 Task: Add Now Woodland Walk Nature Blend Essential Oil to the cart.
Action: Mouse moved to (964, 339)
Screenshot: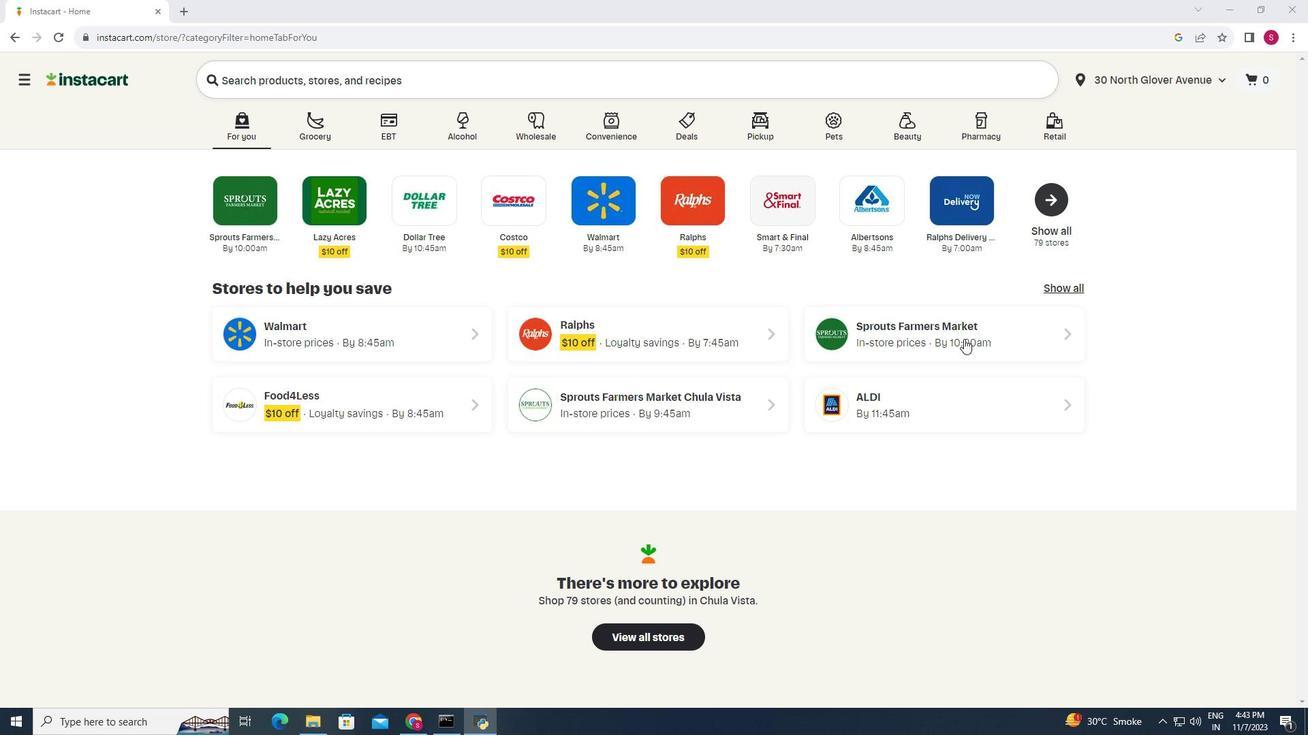 
Action: Mouse pressed left at (964, 339)
Screenshot: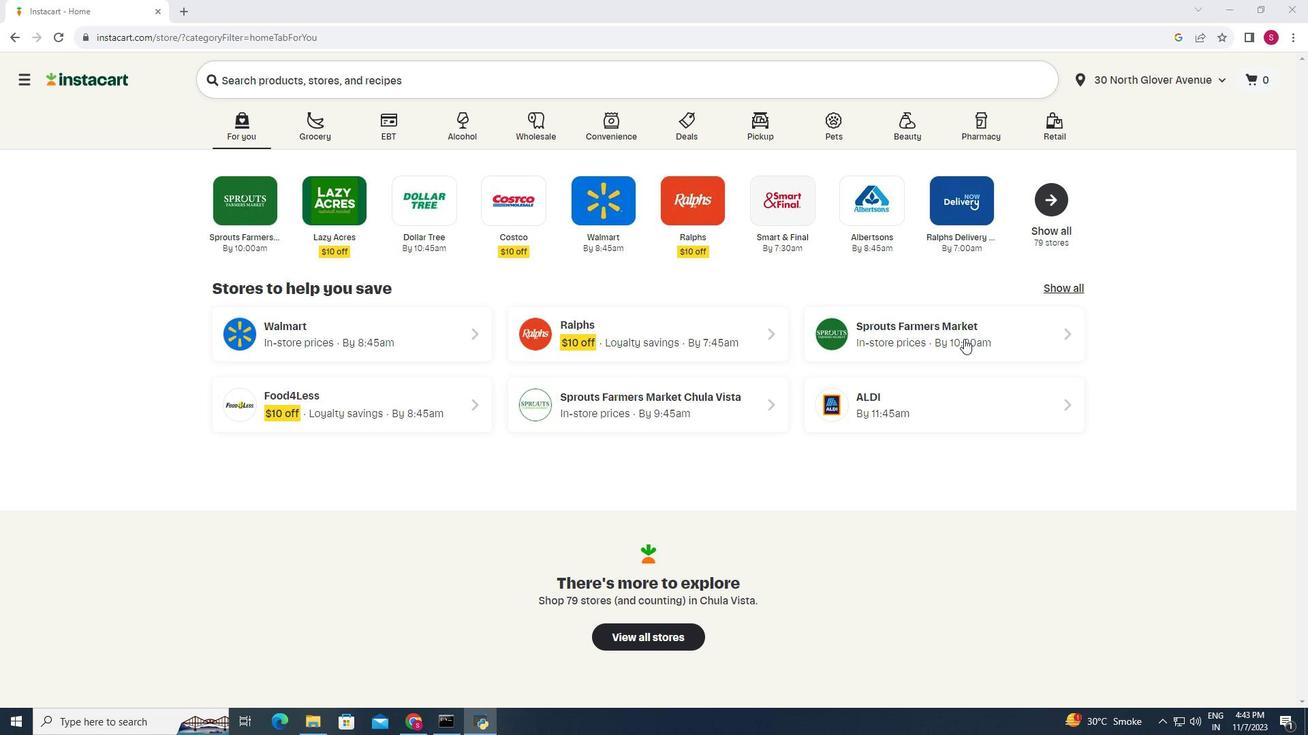 
Action: Mouse moved to (122, 549)
Screenshot: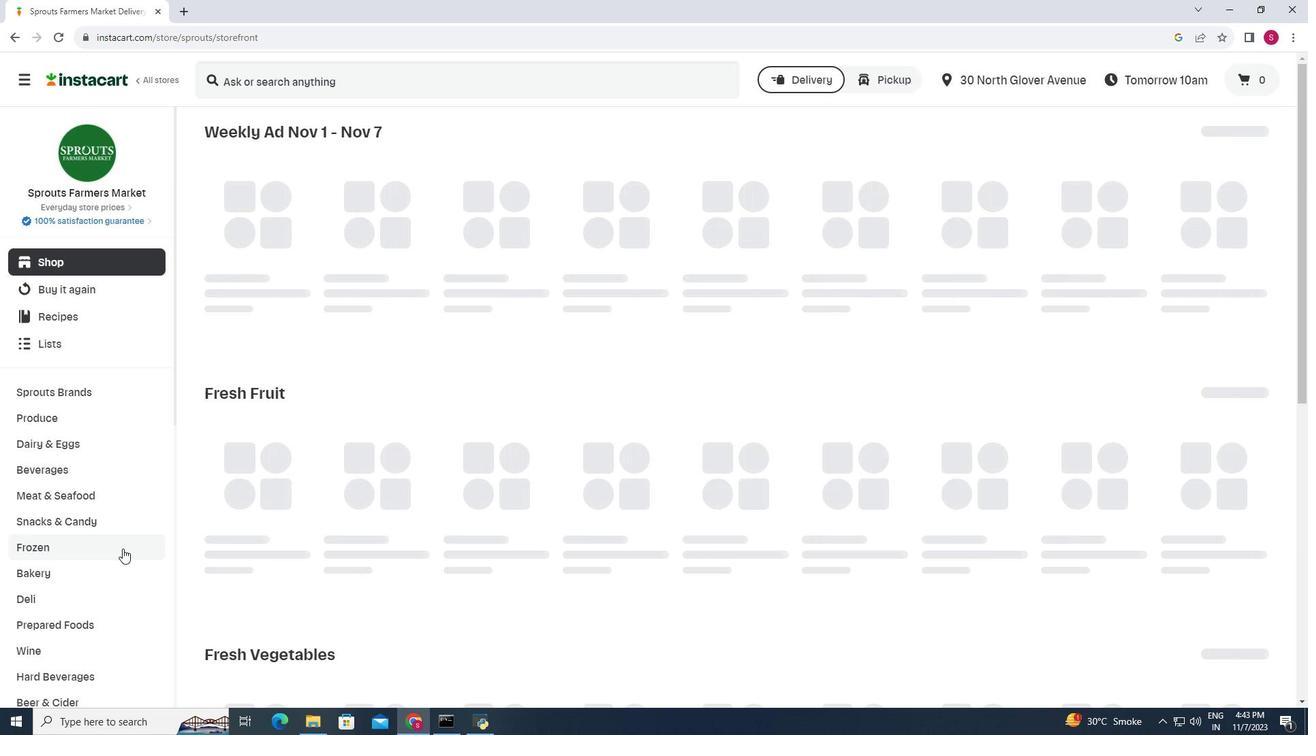 
Action: Mouse scrolled (122, 548) with delta (0, 0)
Screenshot: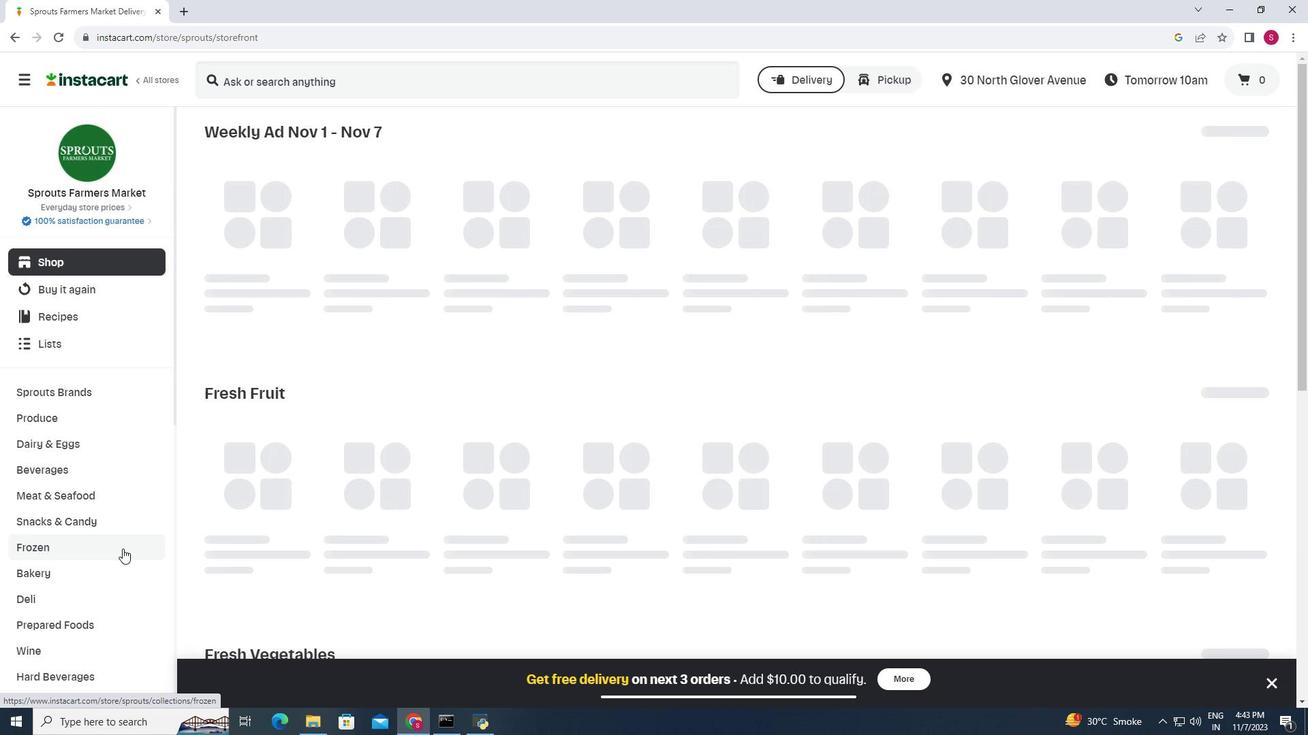 
Action: Mouse scrolled (122, 548) with delta (0, 0)
Screenshot: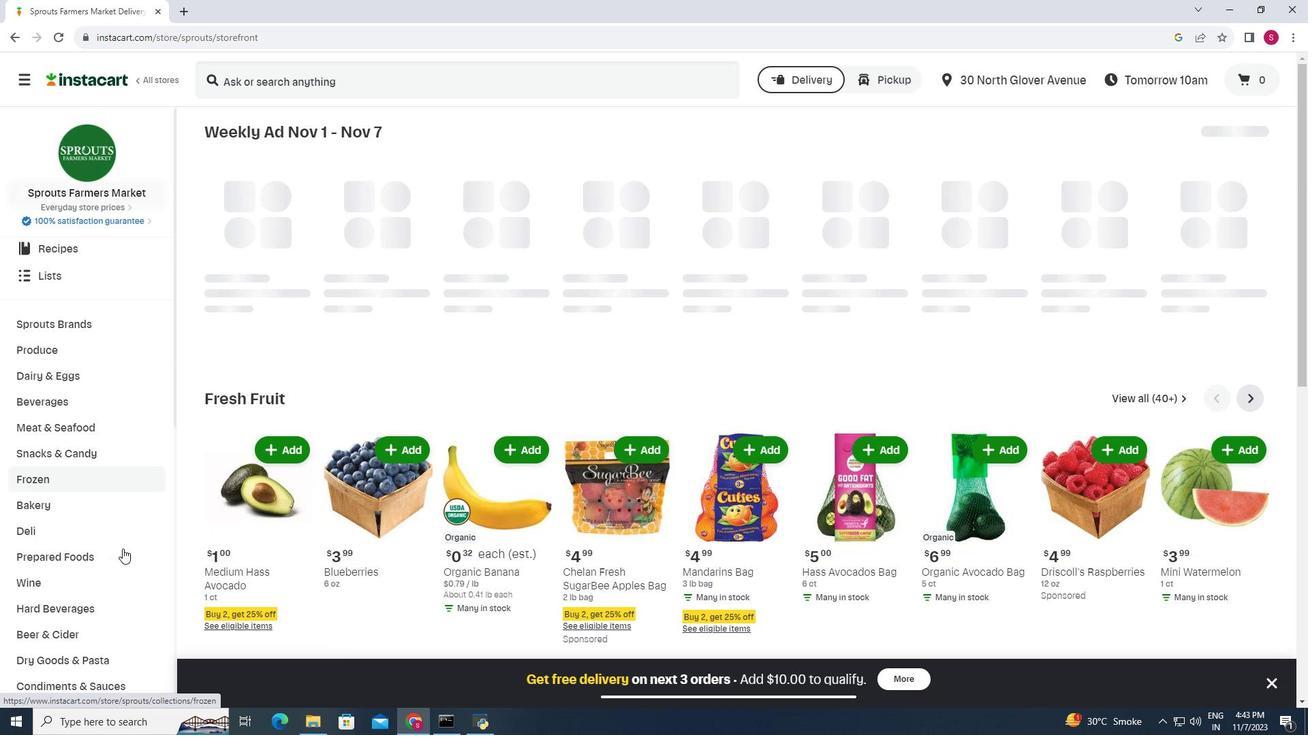 
Action: Mouse scrolled (122, 548) with delta (0, 0)
Screenshot: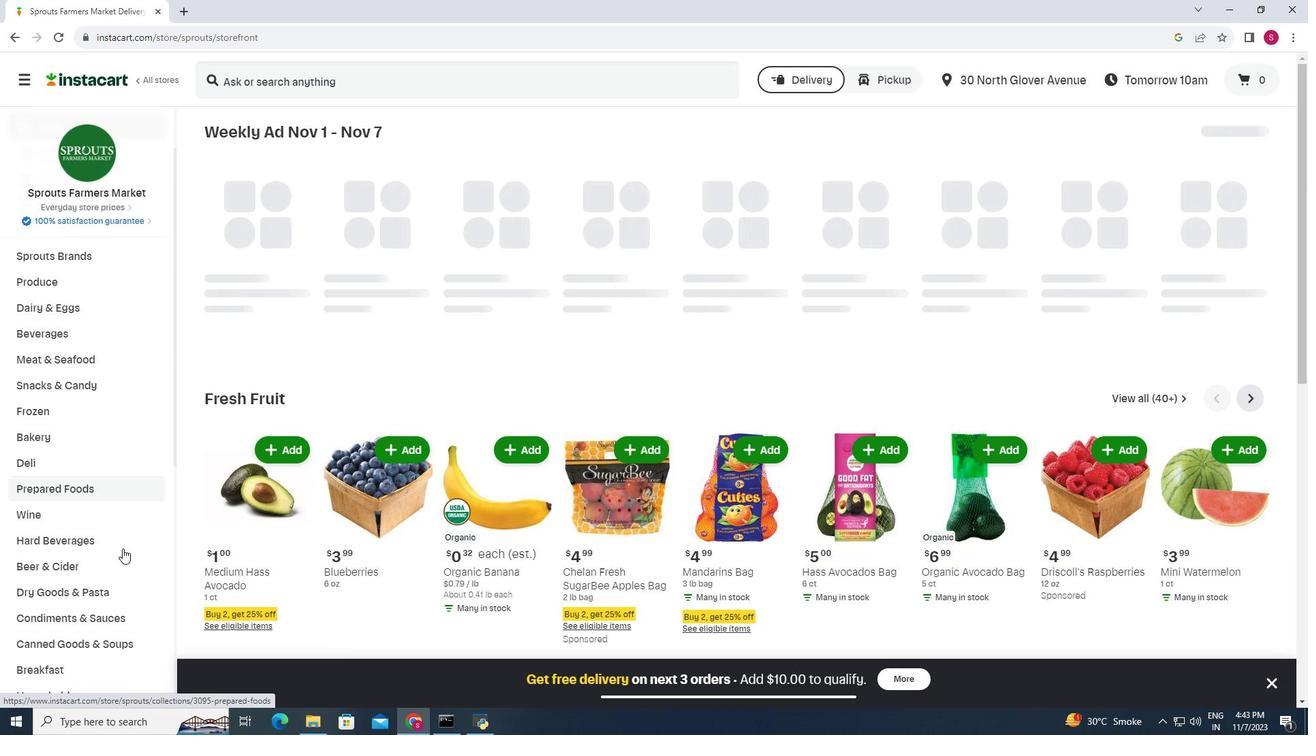 
Action: Mouse scrolled (122, 548) with delta (0, 0)
Screenshot: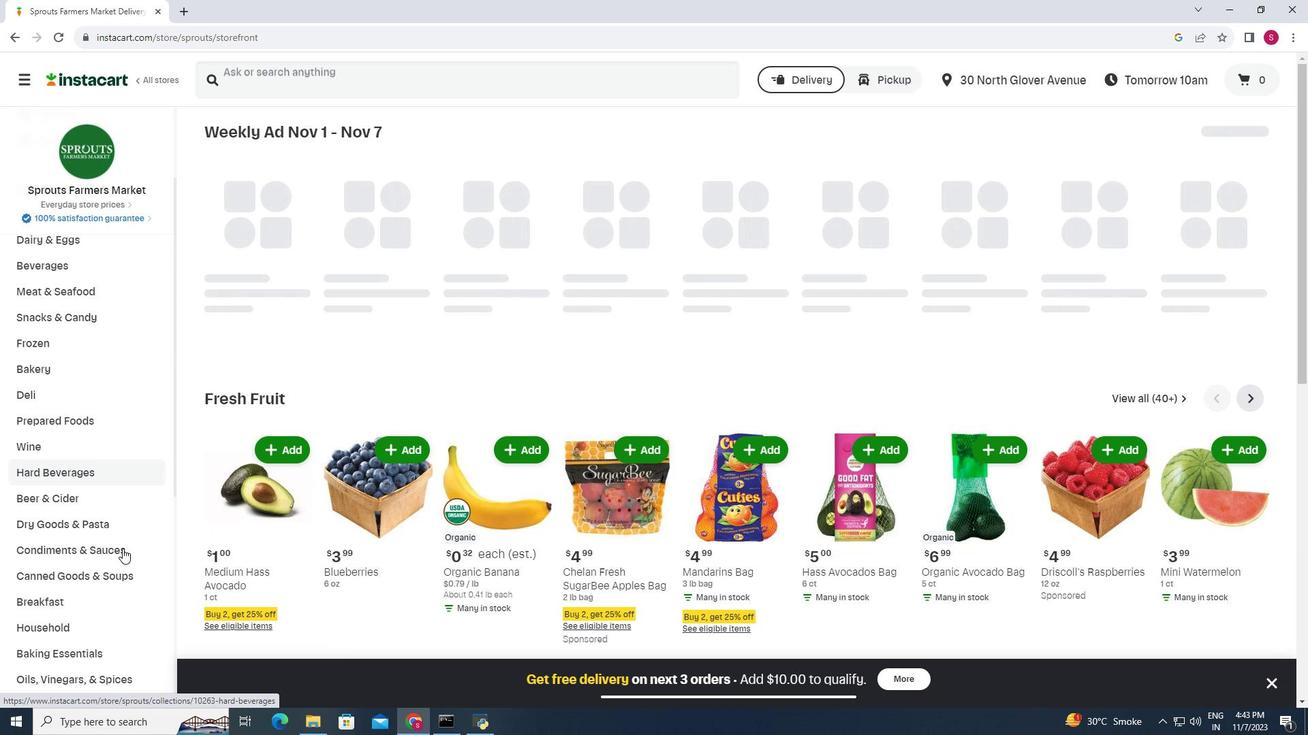 
Action: Mouse scrolled (122, 548) with delta (0, 0)
Screenshot: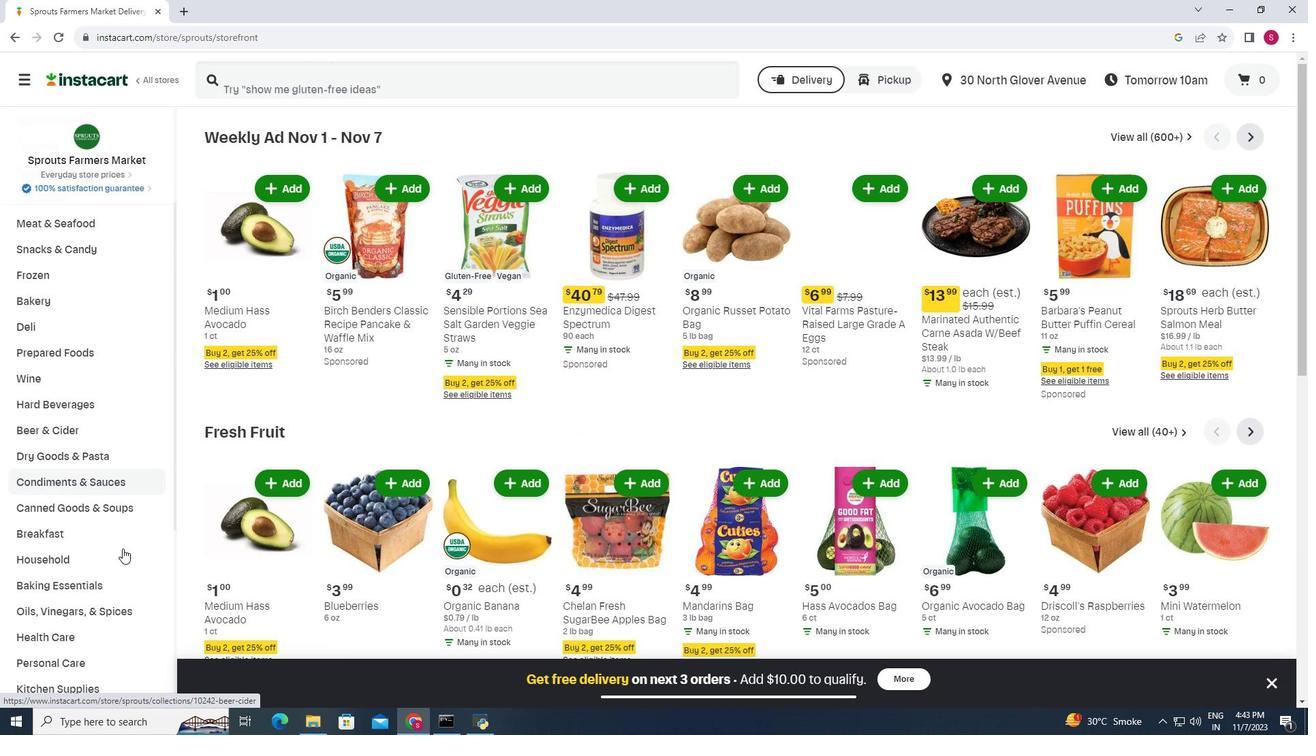 
Action: Mouse scrolled (122, 548) with delta (0, 0)
Screenshot: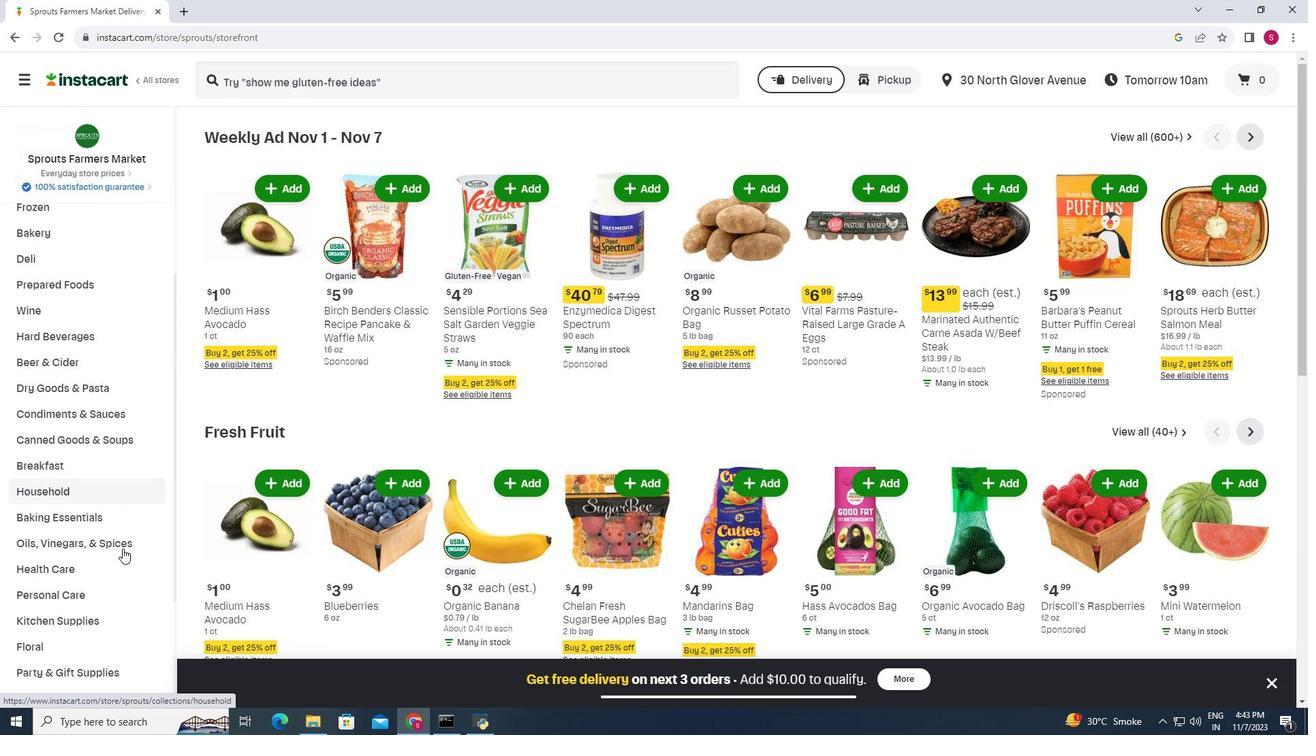 
Action: Mouse scrolled (122, 548) with delta (0, 0)
Screenshot: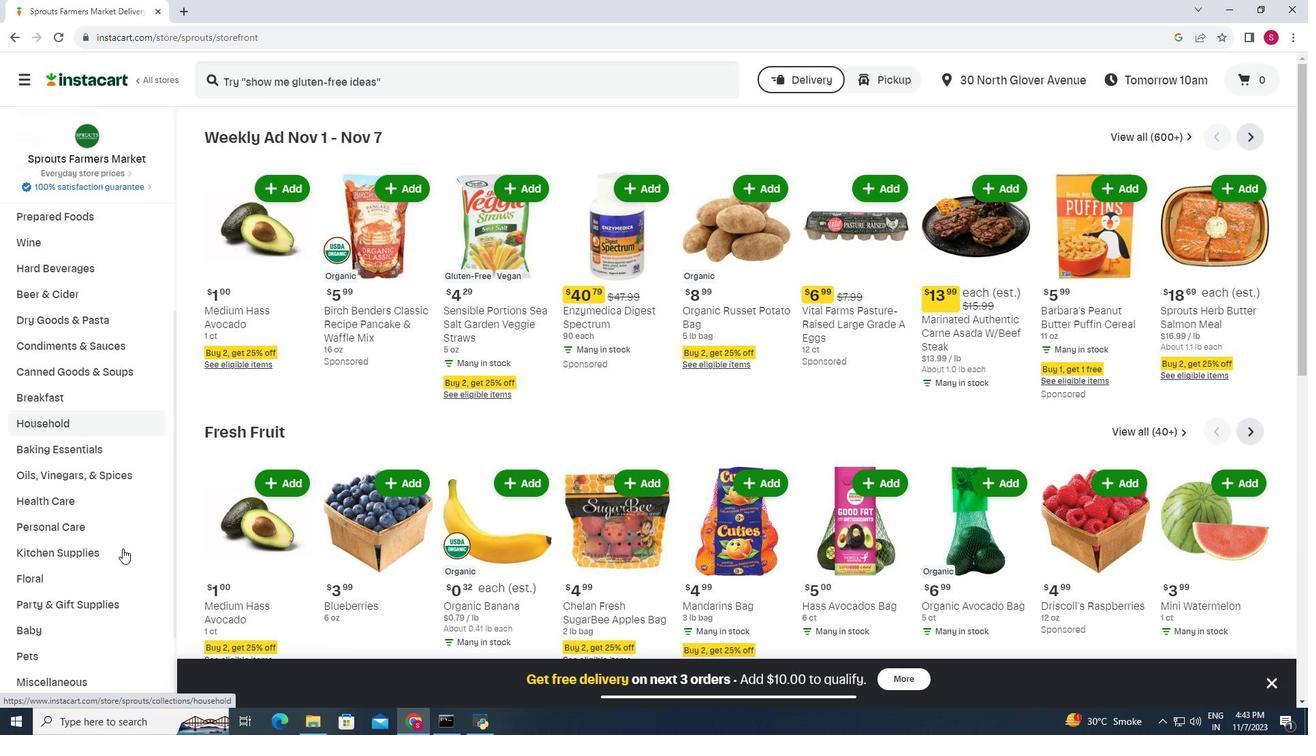 
Action: Mouse moved to (96, 348)
Screenshot: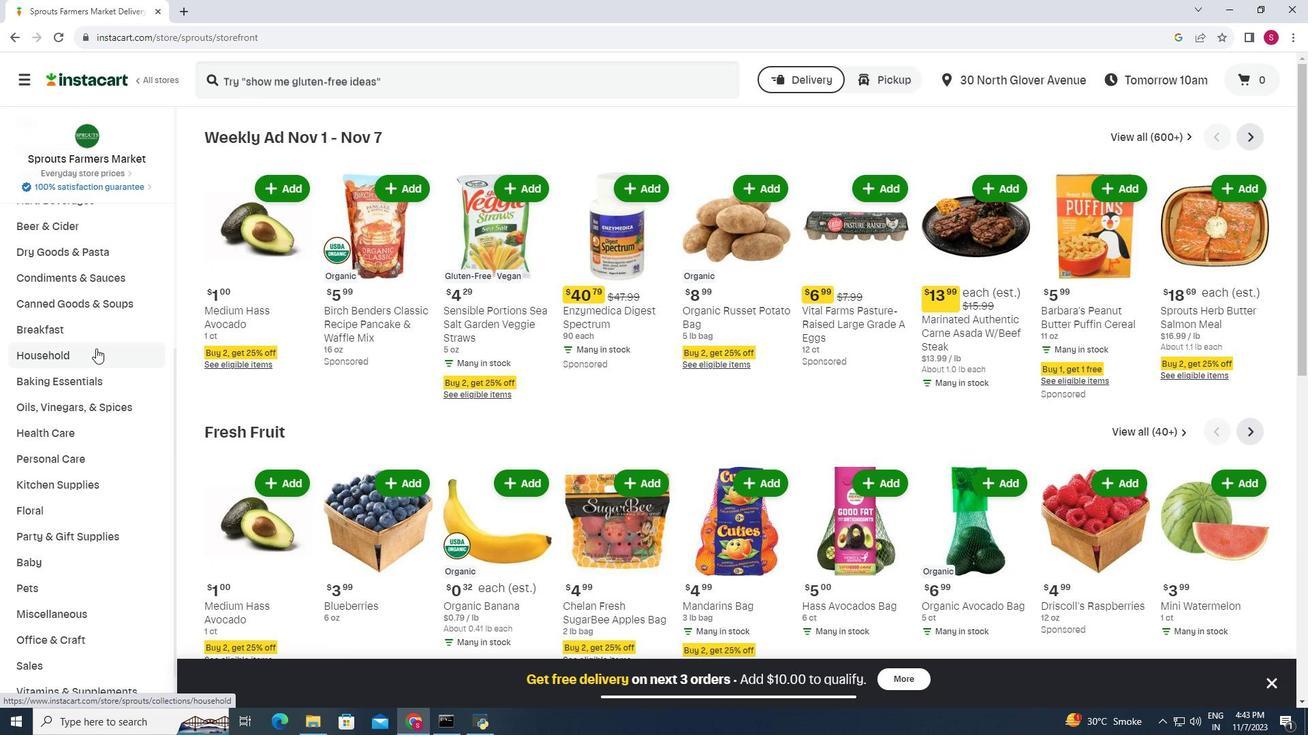 
Action: Mouse pressed left at (96, 348)
Screenshot: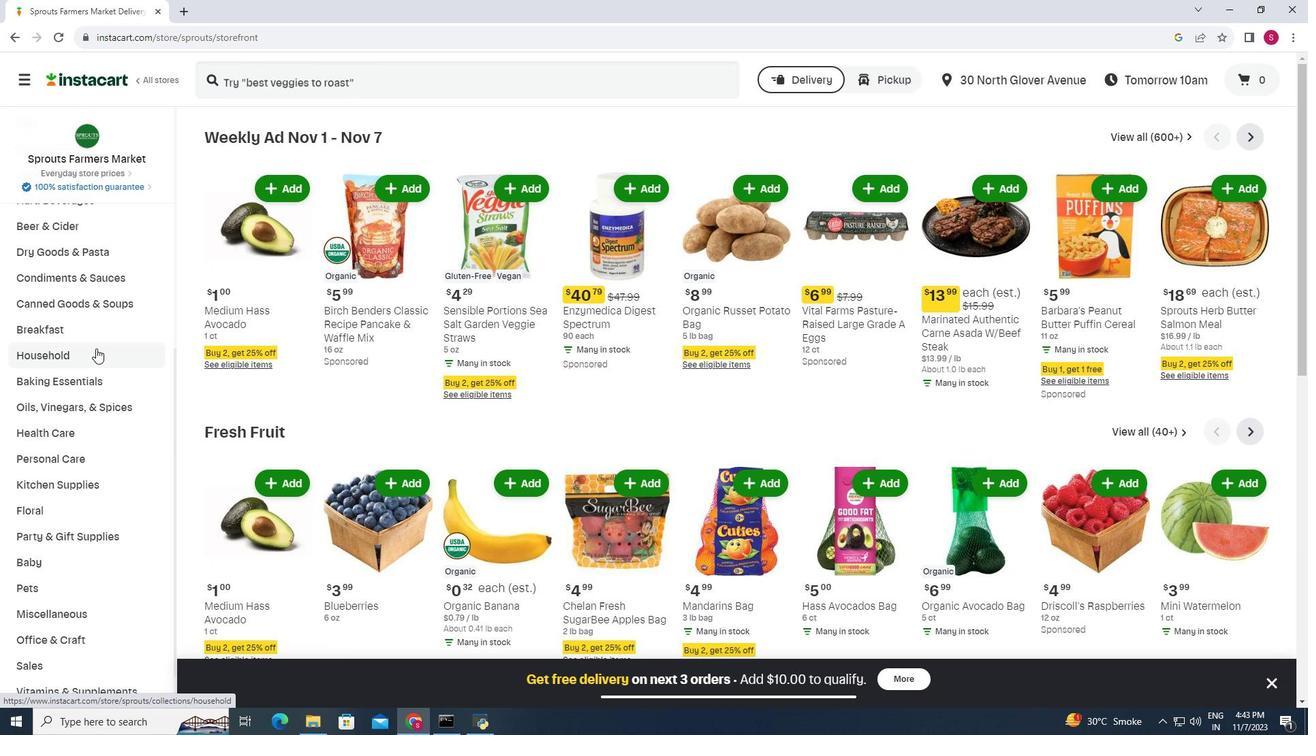 
Action: Mouse moved to (712, 171)
Screenshot: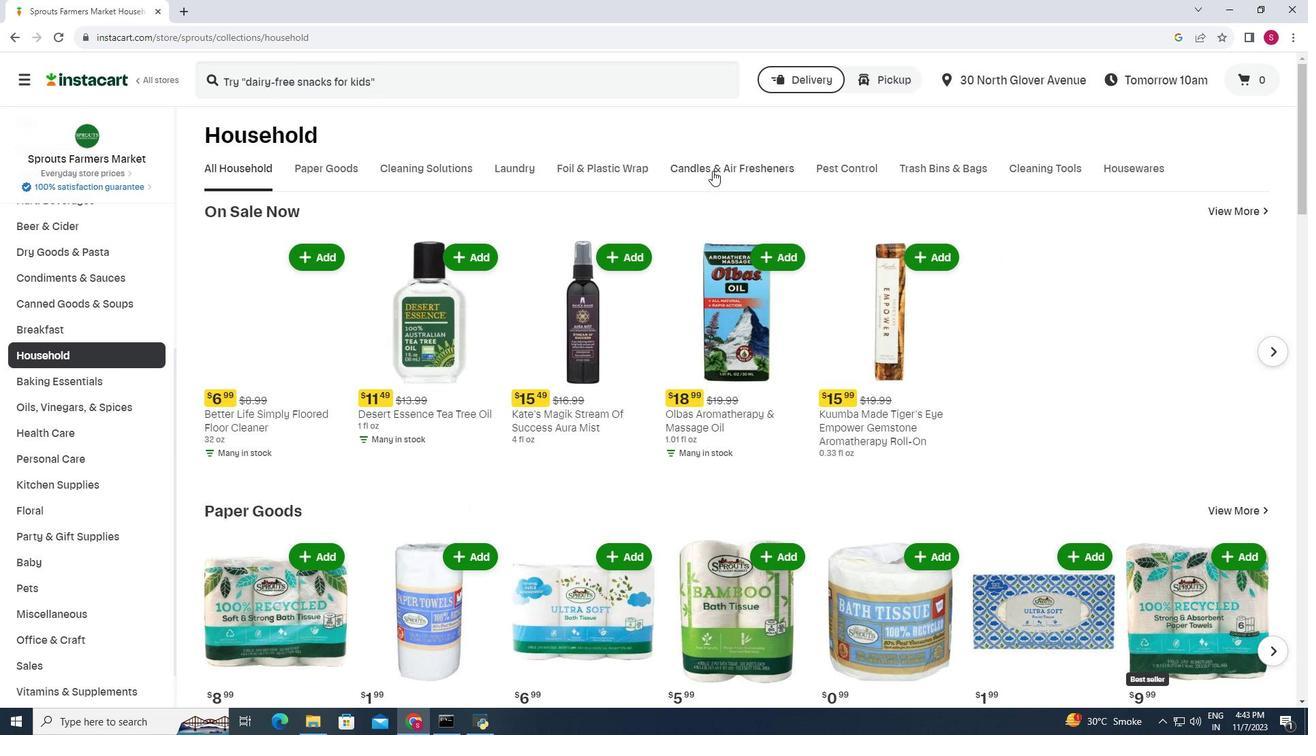 
Action: Mouse pressed left at (712, 171)
Screenshot: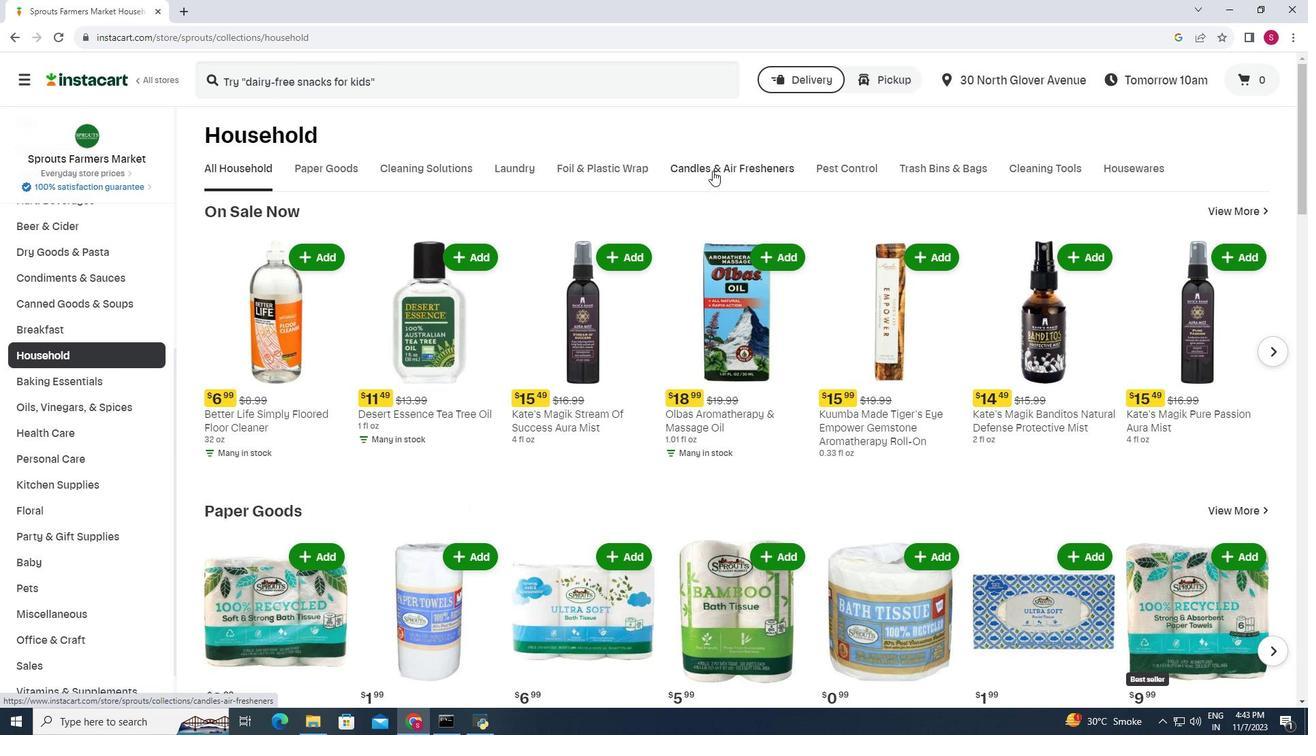 
Action: Mouse moved to (374, 97)
Screenshot: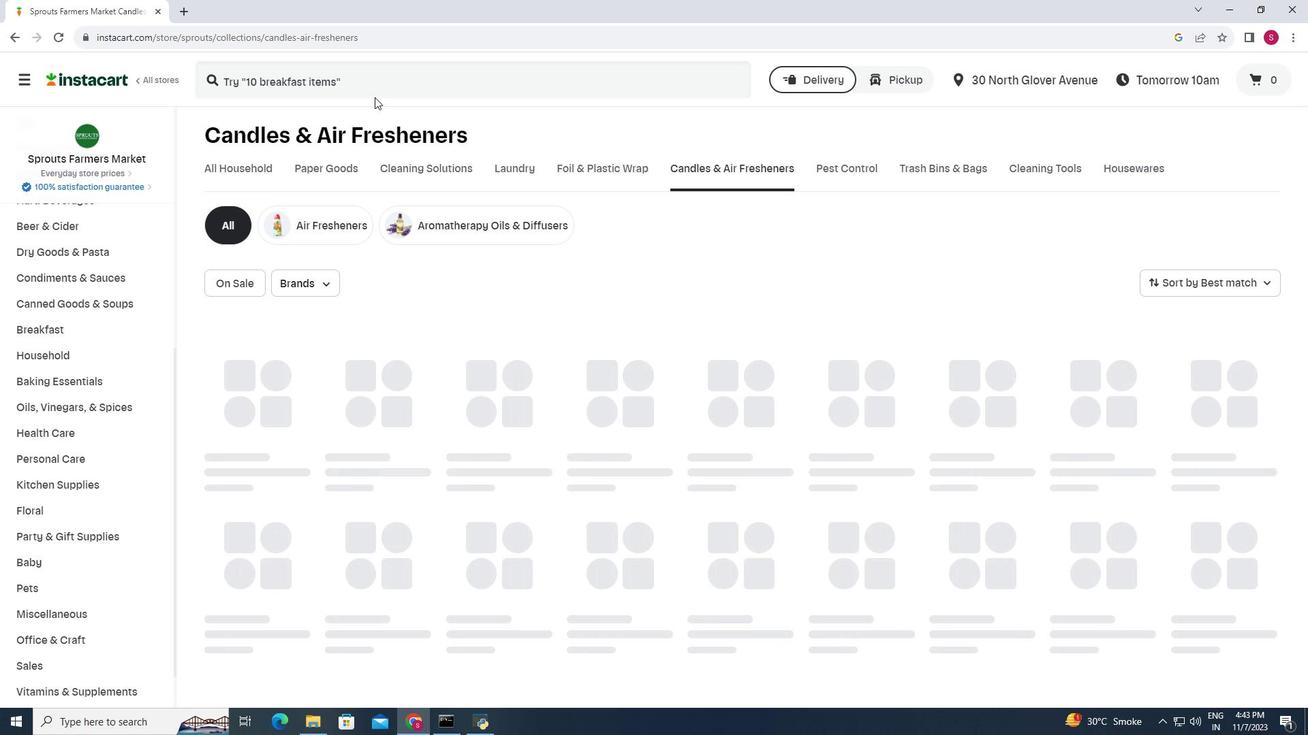
Action: Mouse pressed left at (374, 97)
Screenshot: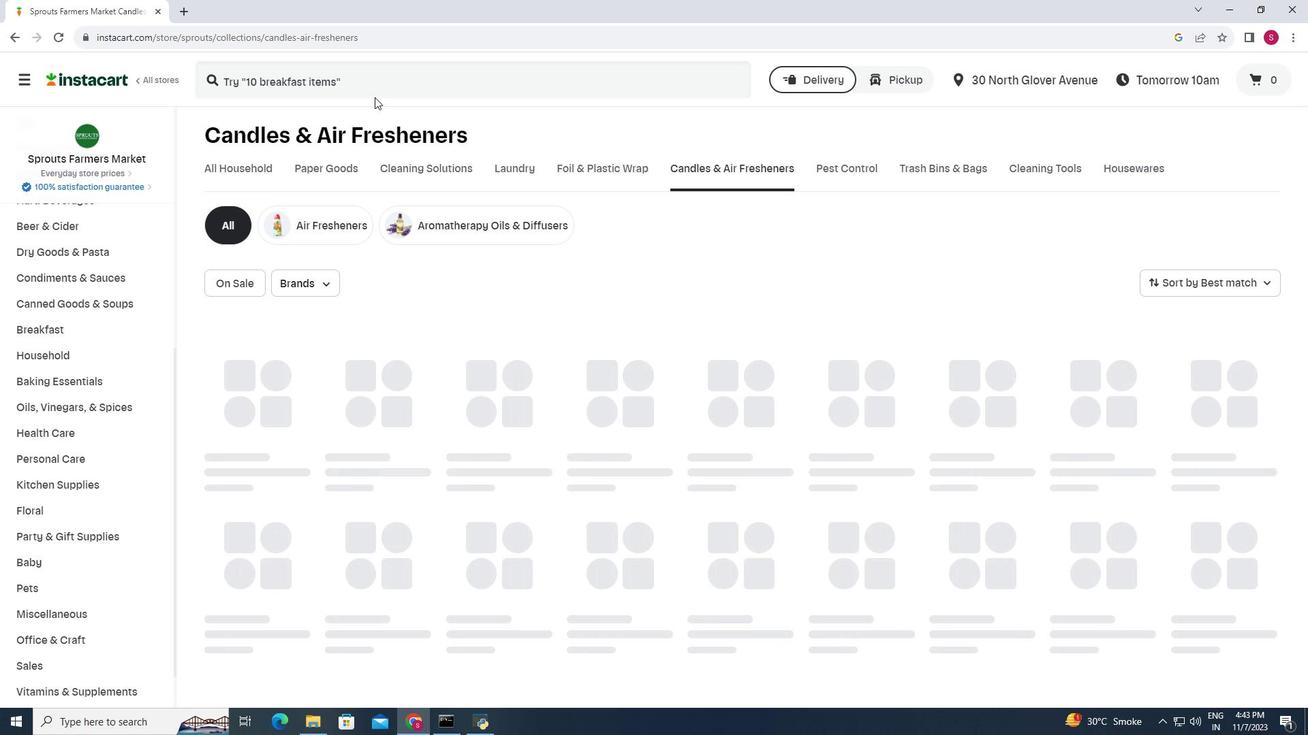 
Action: Mouse moved to (369, 81)
Screenshot: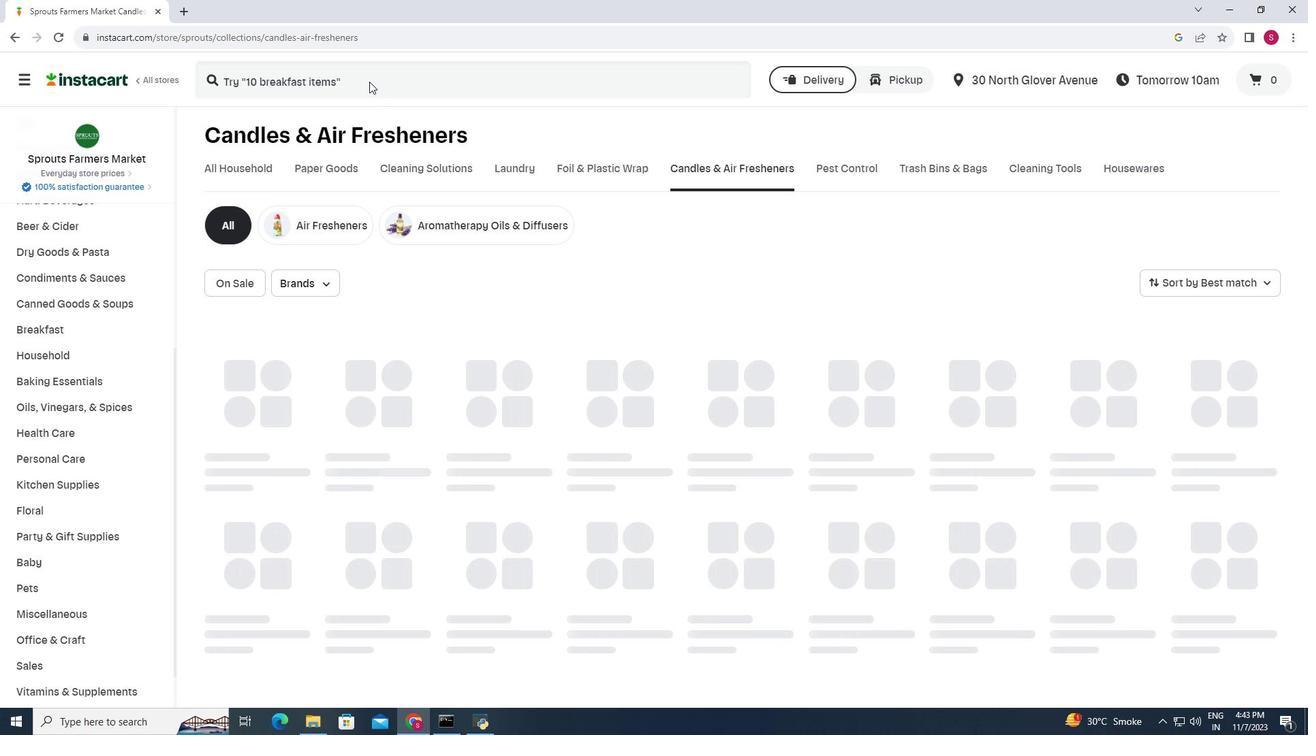 
Action: Mouse pressed left at (369, 81)
Screenshot: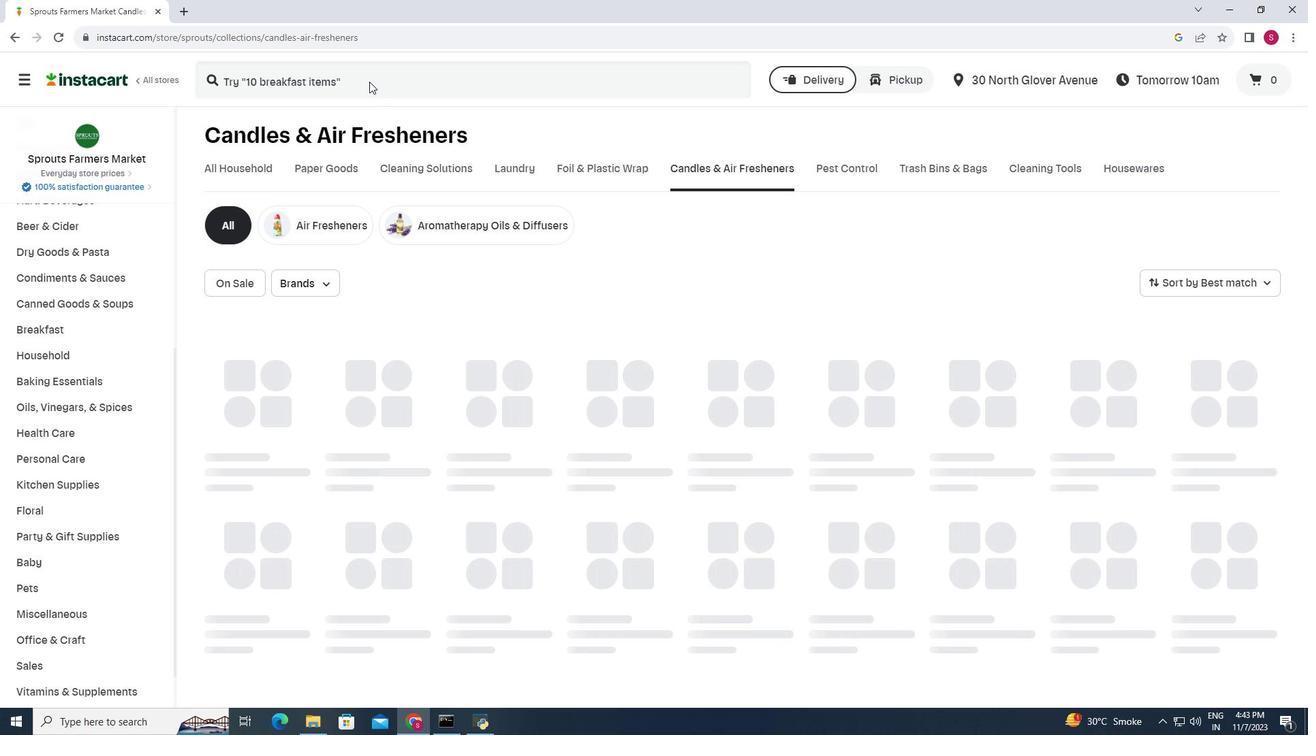
Action: Mouse moved to (277, 70)
Screenshot: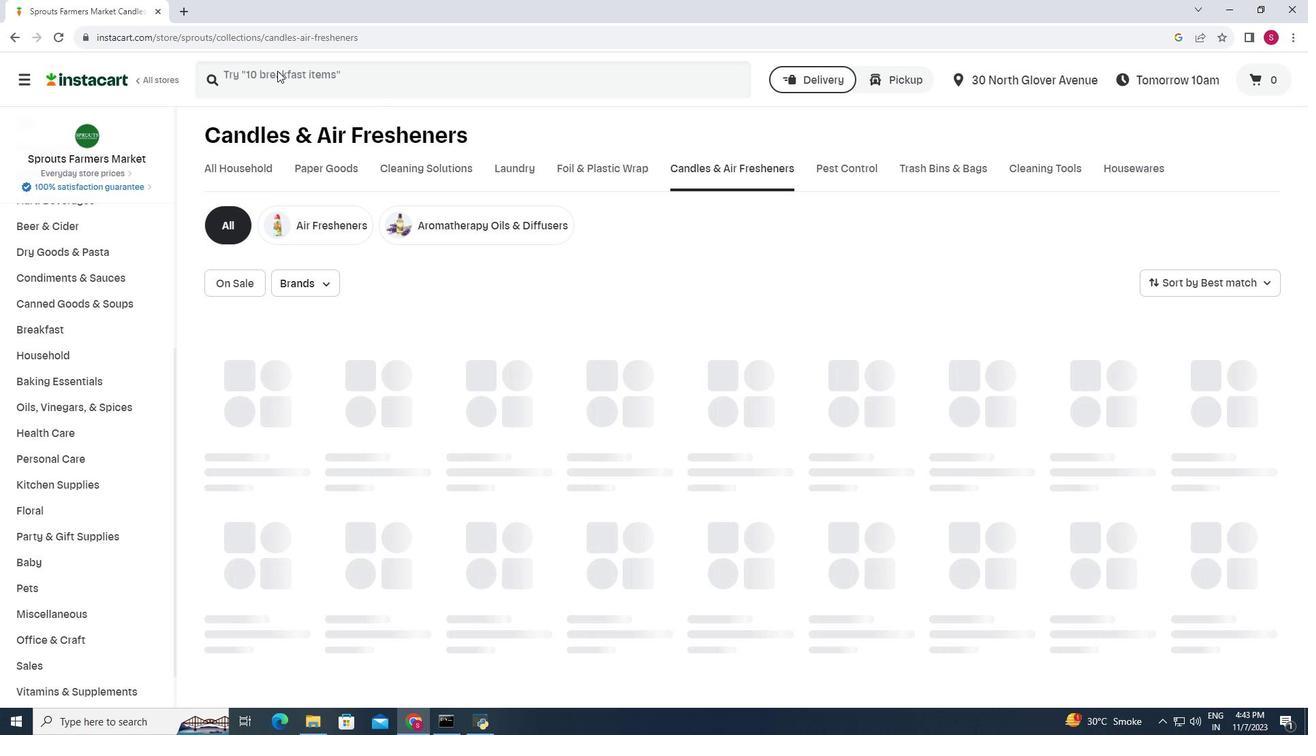 
Action: Mouse pressed left at (277, 70)
Screenshot: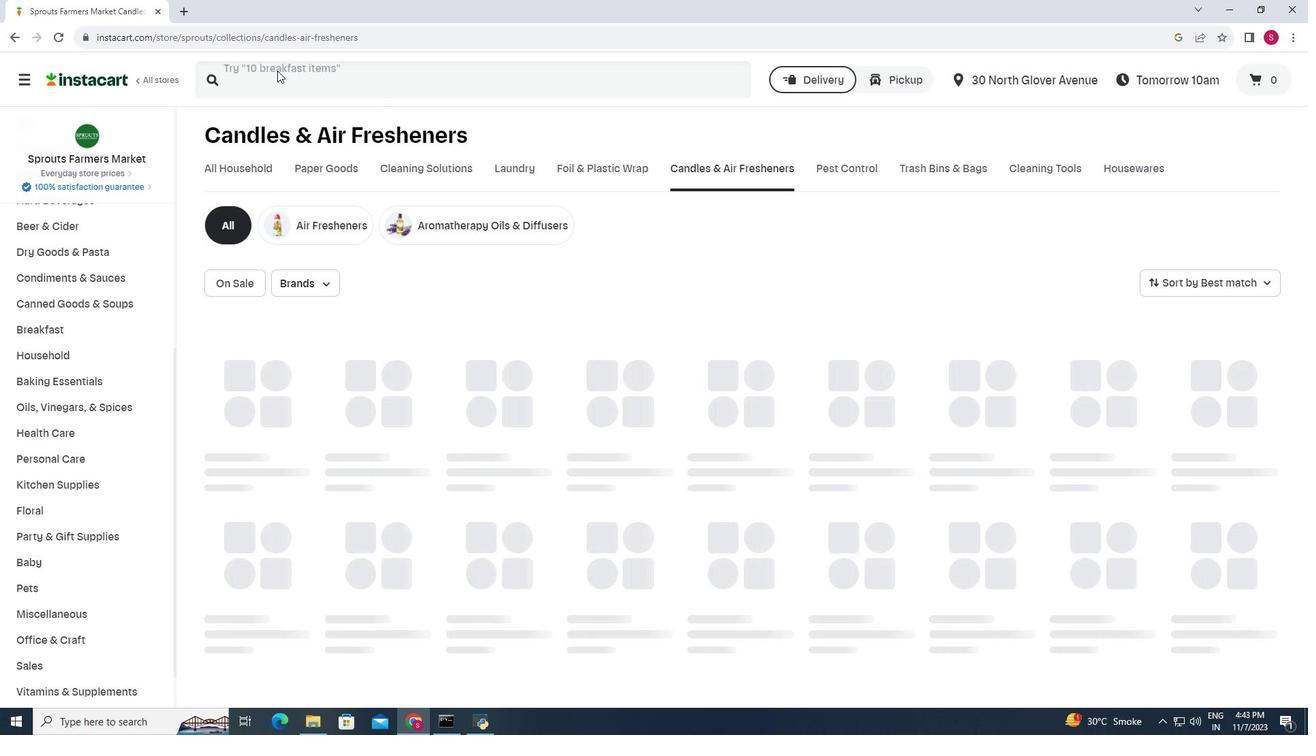 
Action: Mouse moved to (301, 75)
Screenshot: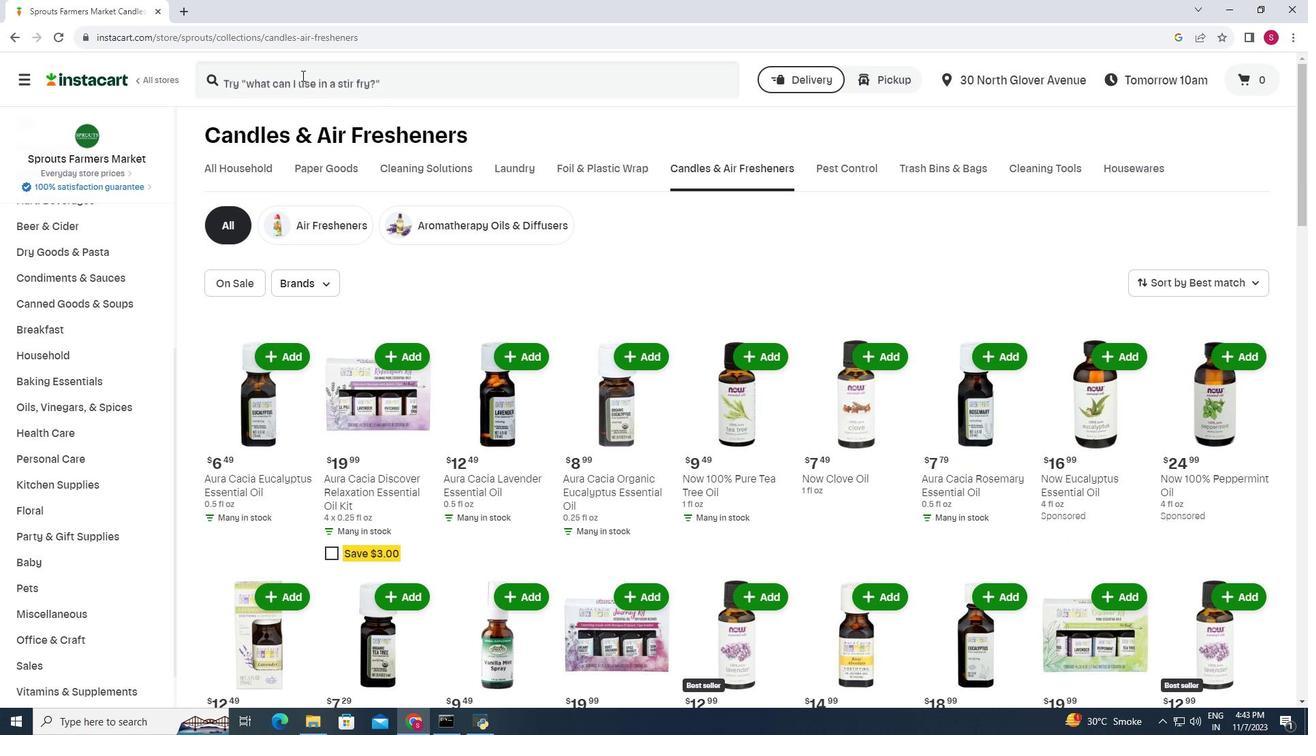 
Action: Mouse pressed left at (301, 75)
Screenshot: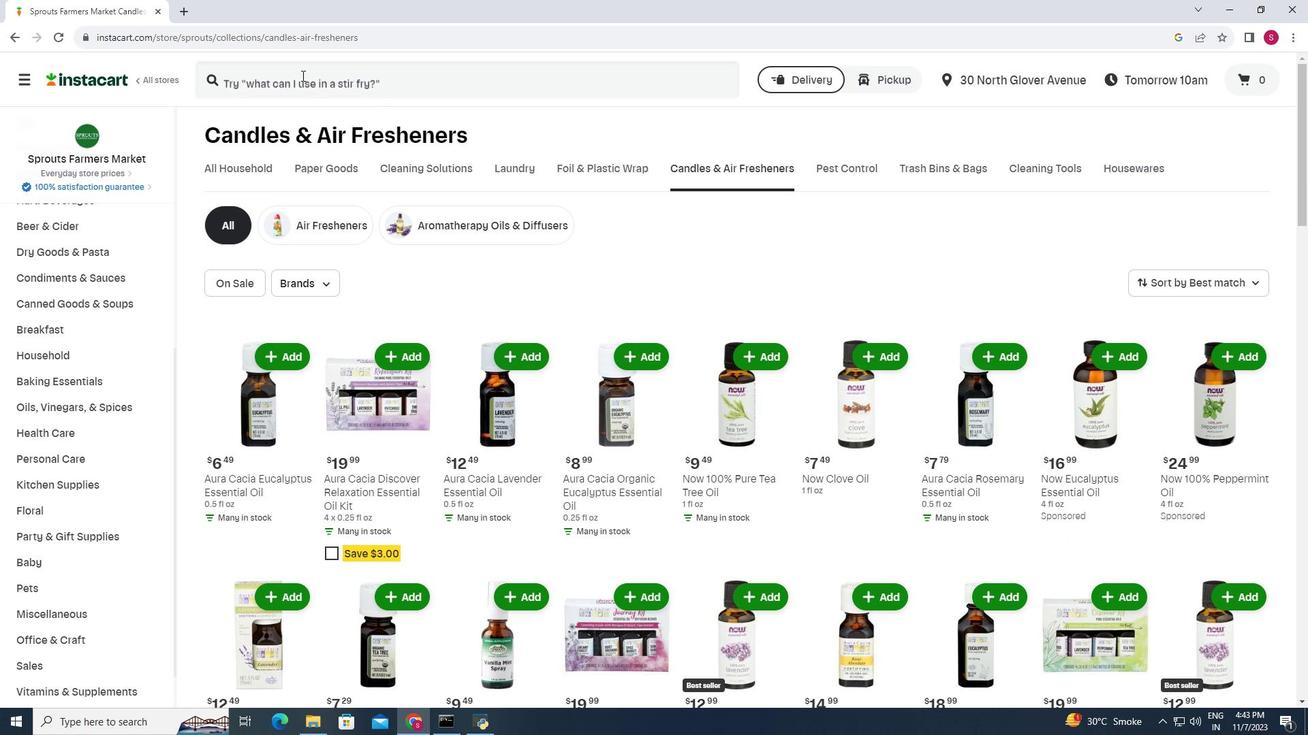 
Action: Mouse moved to (302, 75)
Screenshot: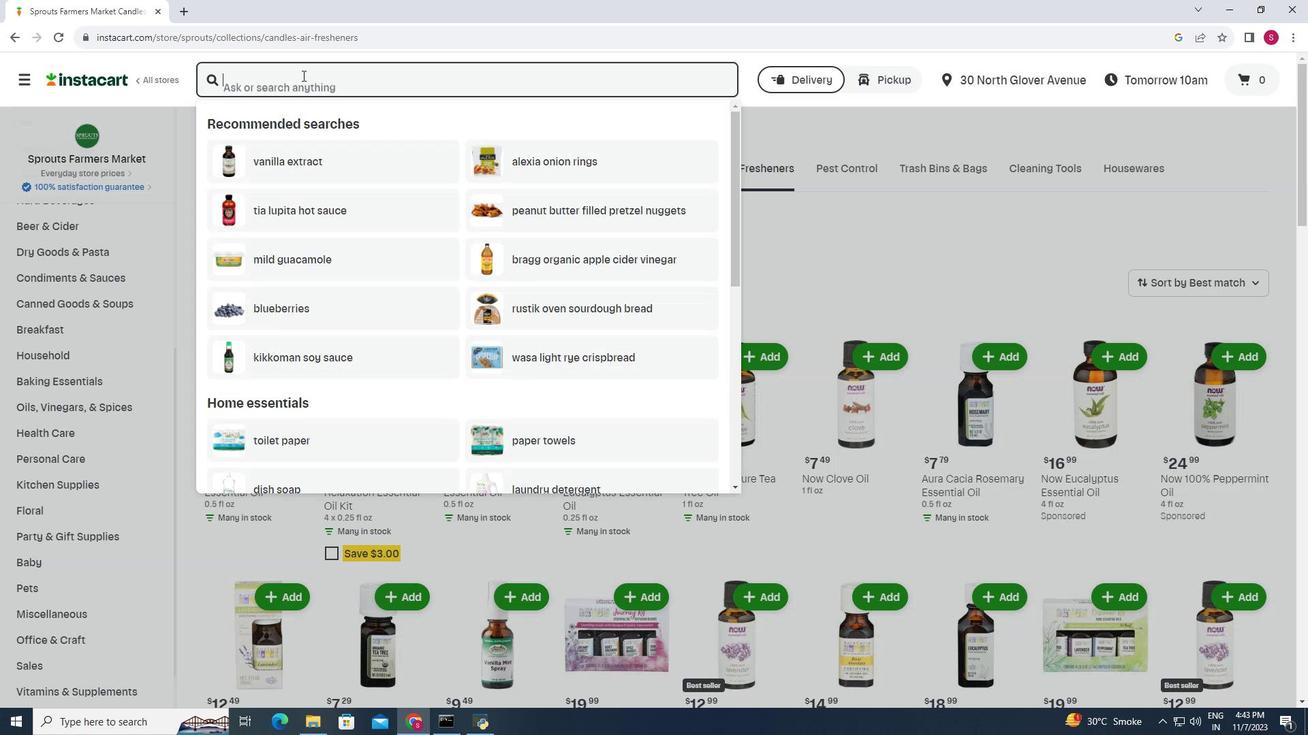 
Action: Key pressed <Key.shift>Now<Key.space><Key.shift>Woodland<Key.space><Key.shift>Walk<Key.space><Key.shift>NAture<Key.space><Key.backspace><Key.backspace><Key.backspace><Key.backspace><Key.backspace><Key.backspace>ature<Key.space><Key.shift>Blend<Key.space><Key.shift>Essential<Key.space><Key.shift>Oil<Key.enter>
Screenshot: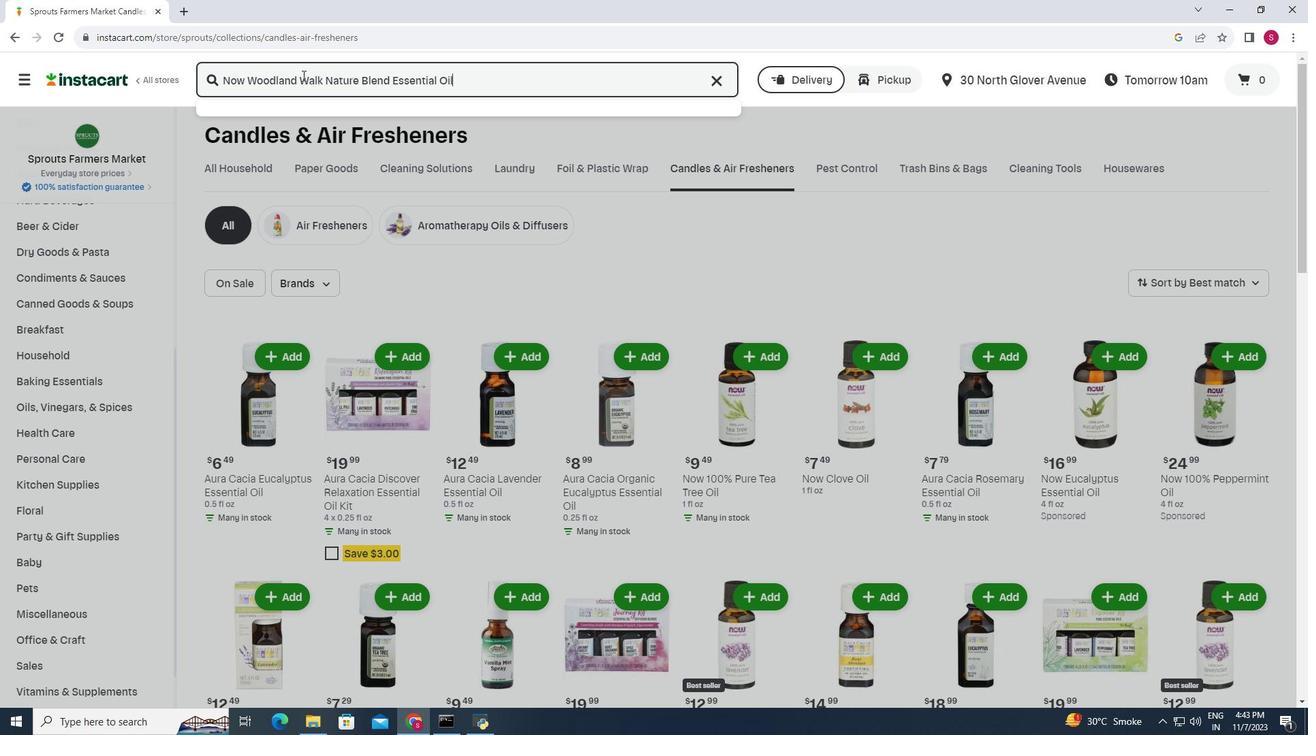 
Action: Mouse moved to (372, 188)
Screenshot: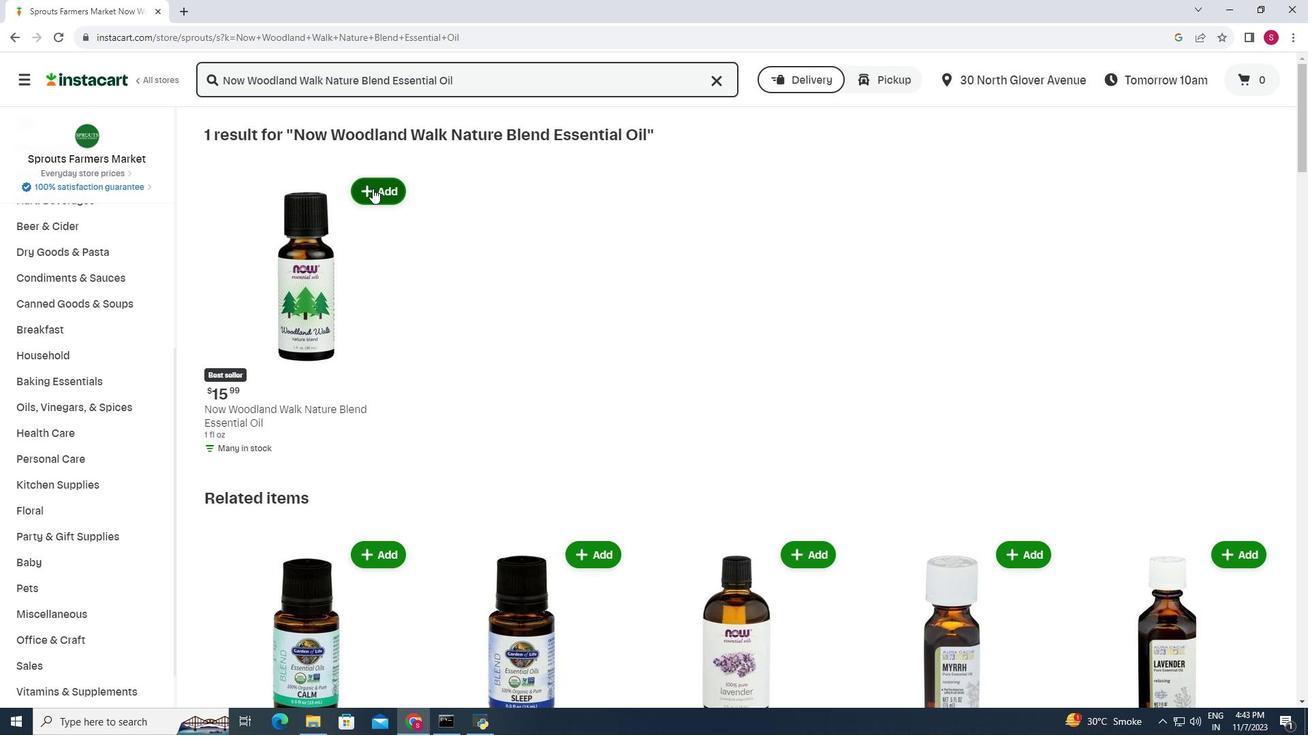
Action: Mouse pressed left at (372, 188)
Screenshot: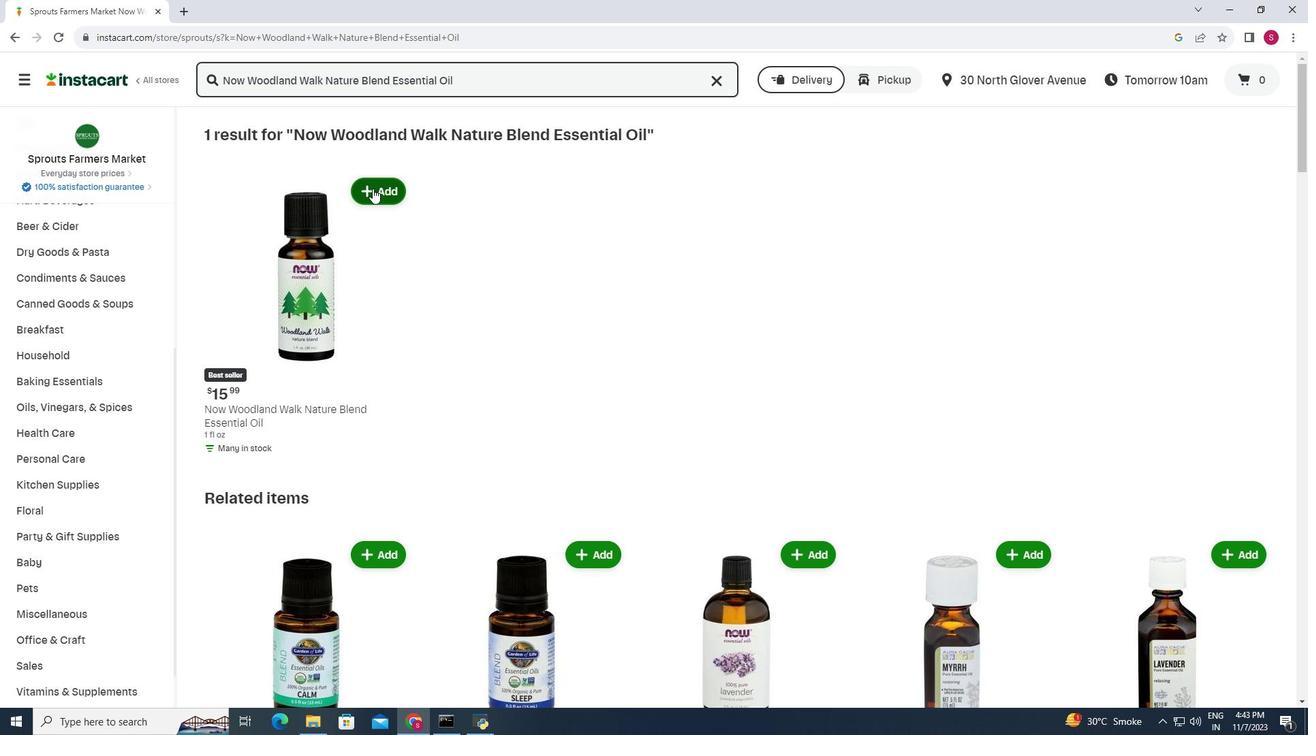 
Action: Mouse moved to (443, 315)
Screenshot: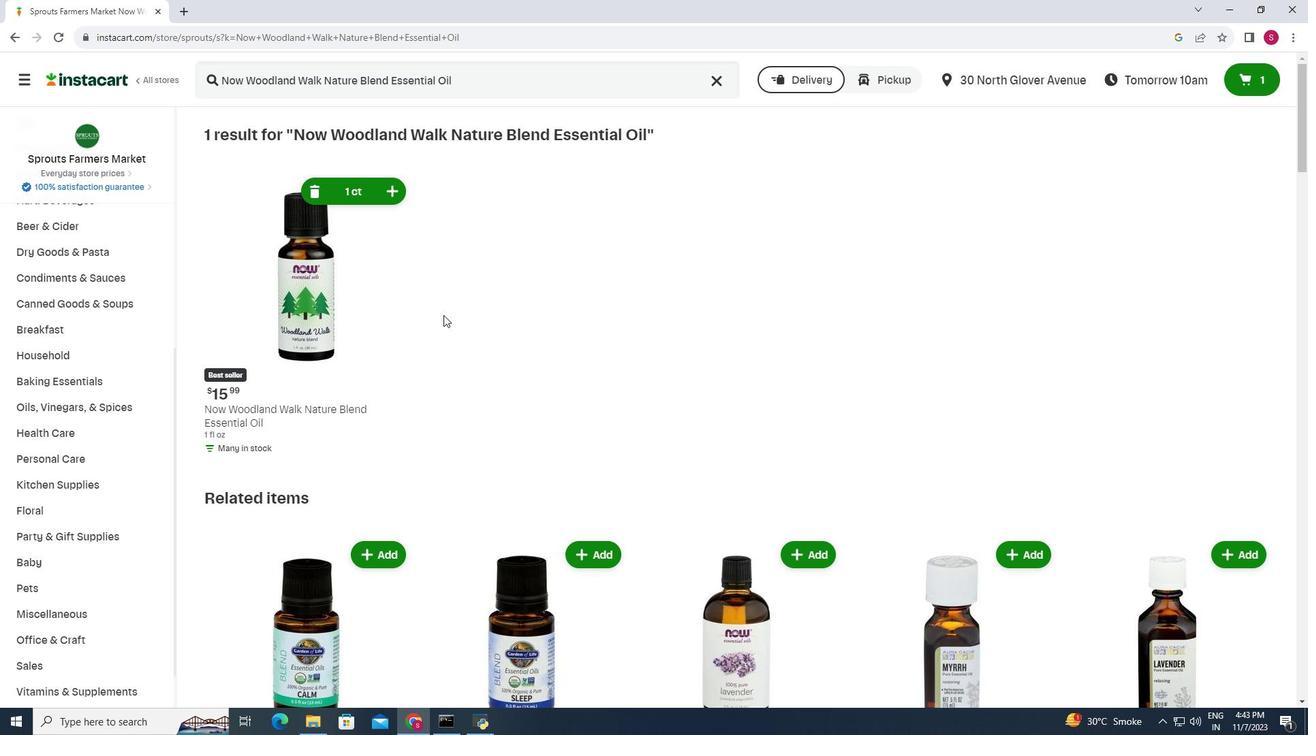 
